 Task: Check the percentage active listings of contemporary in the last 5 years.
Action: Mouse moved to (872, 203)
Screenshot: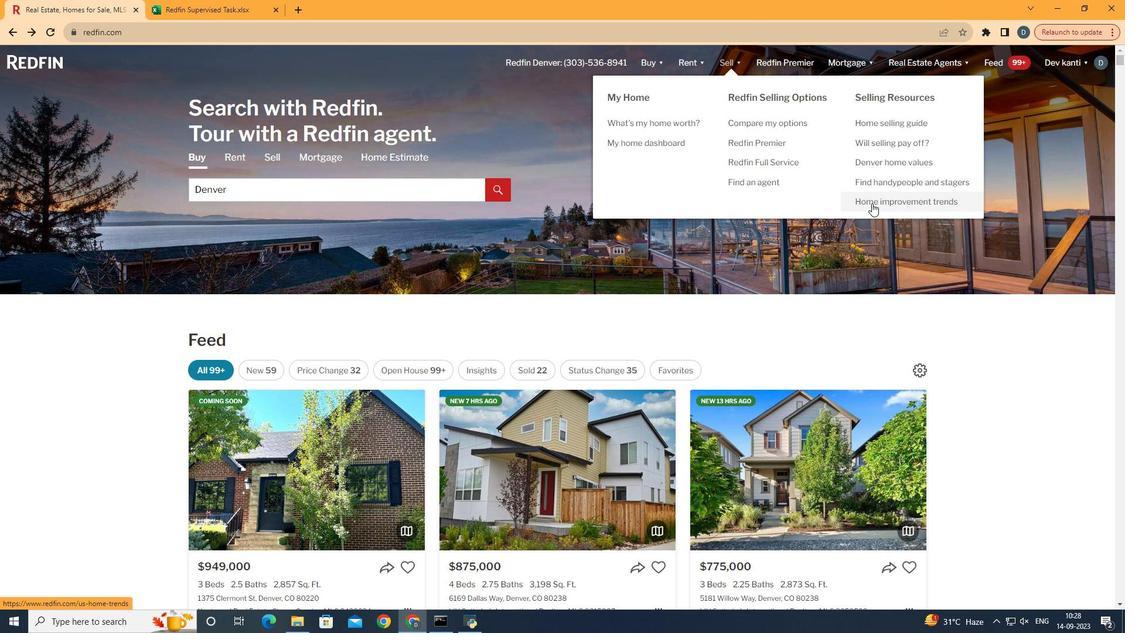 
Action: Mouse pressed left at (872, 203)
Screenshot: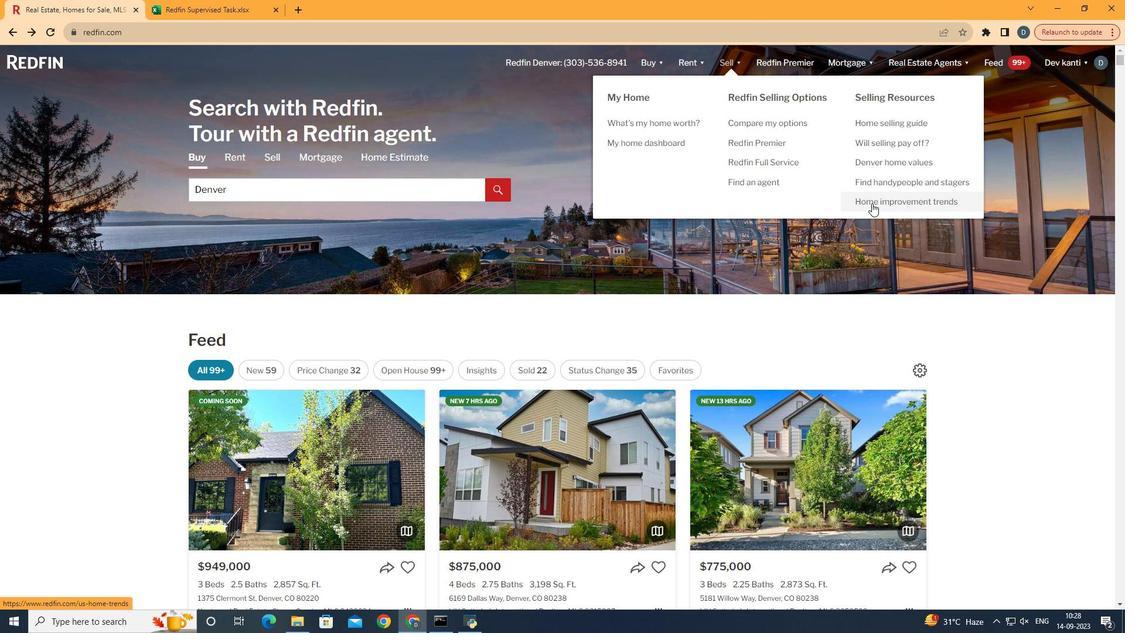 
Action: Mouse moved to (279, 225)
Screenshot: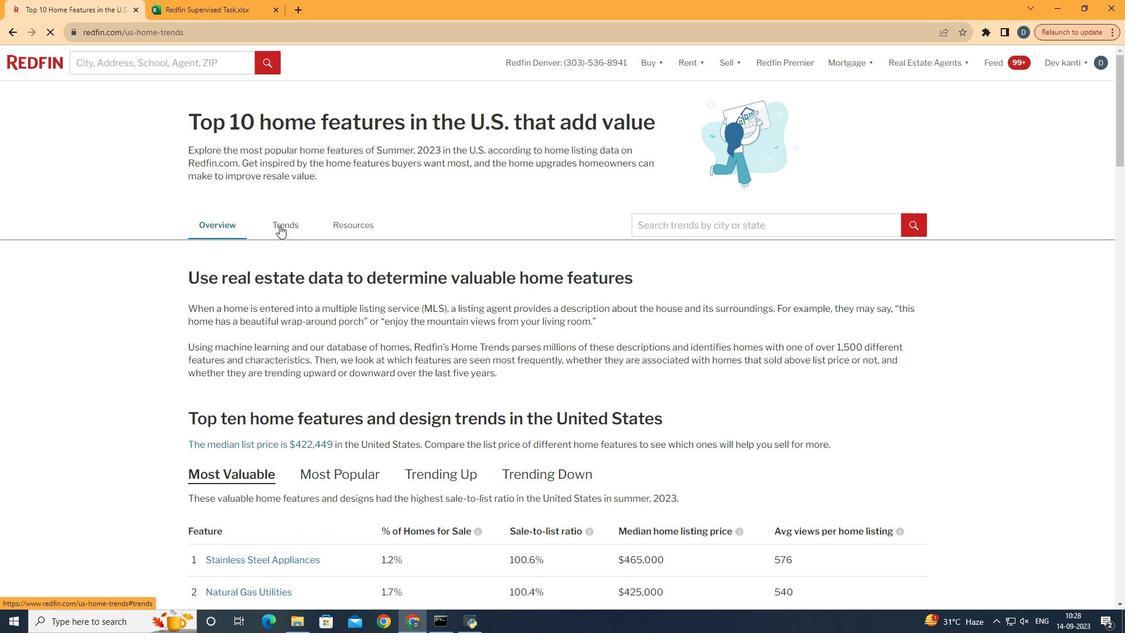 
Action: Mouse pressed left at (279, 225)
Screenshot: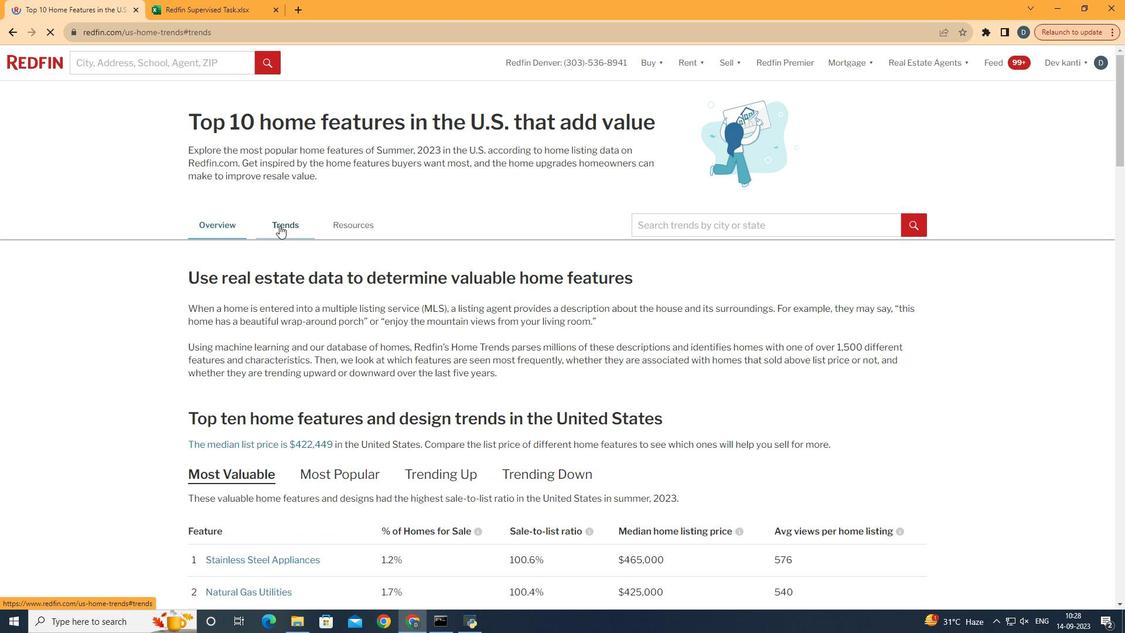 
Action: Mouse moved to (733, 315)
Screenshot: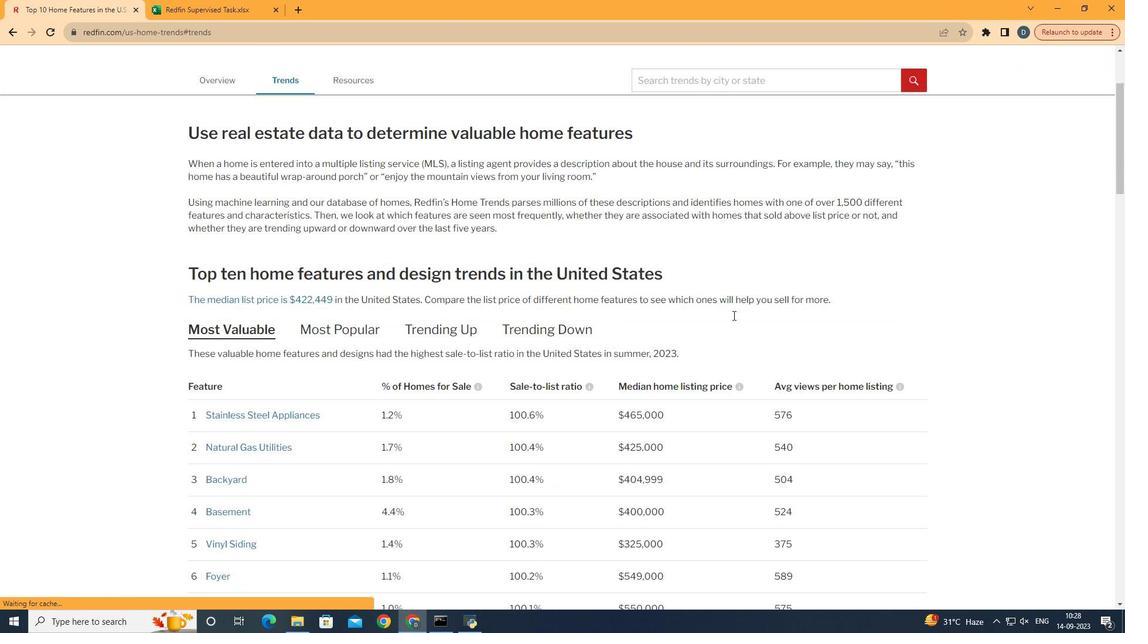 
Action: Mouse scrolled (733, 314) with delta (0, 0)
Screenshot: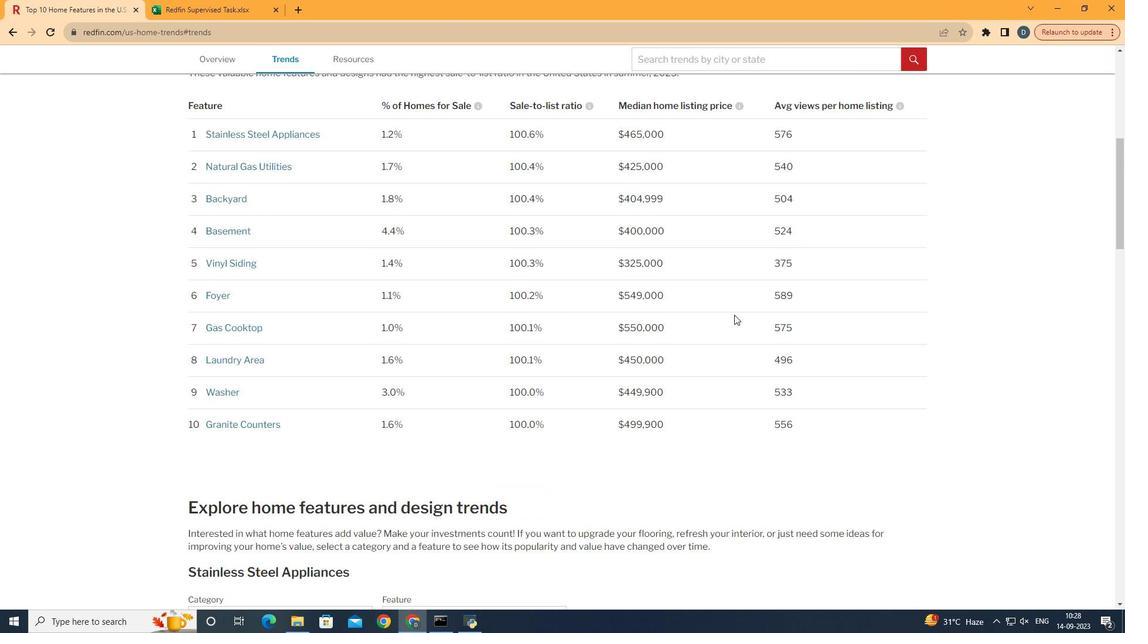 
Action: Mouse scrolled (733, 314) with delta (0, 0)
Screenshot: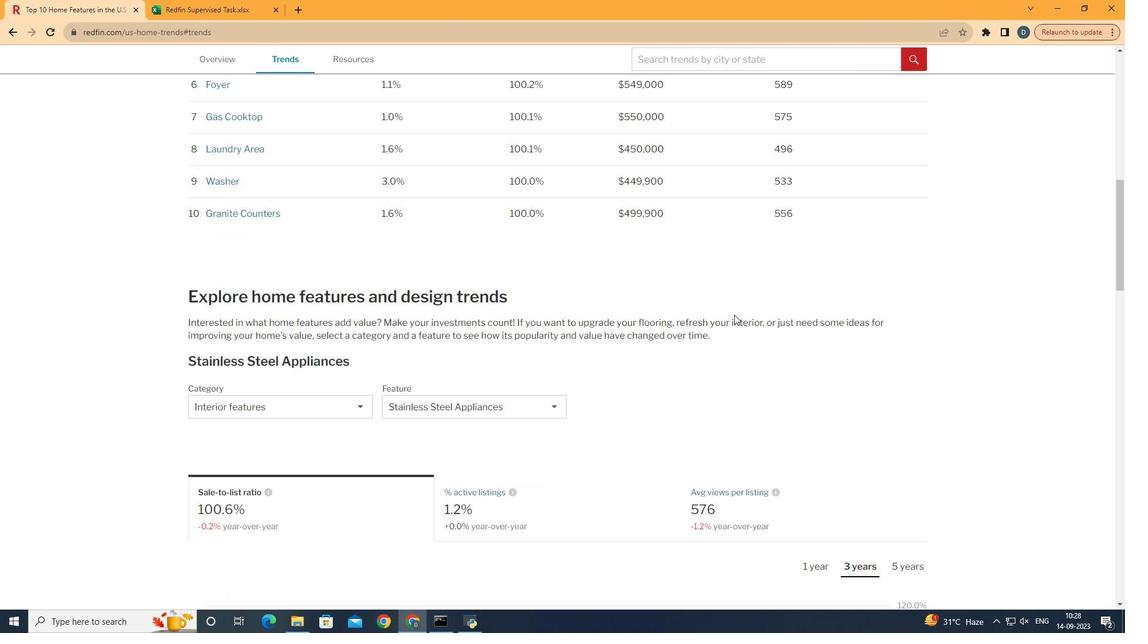 
Action: Mouse scrolled (733, 314) with delta (0, 0)
Screenshot: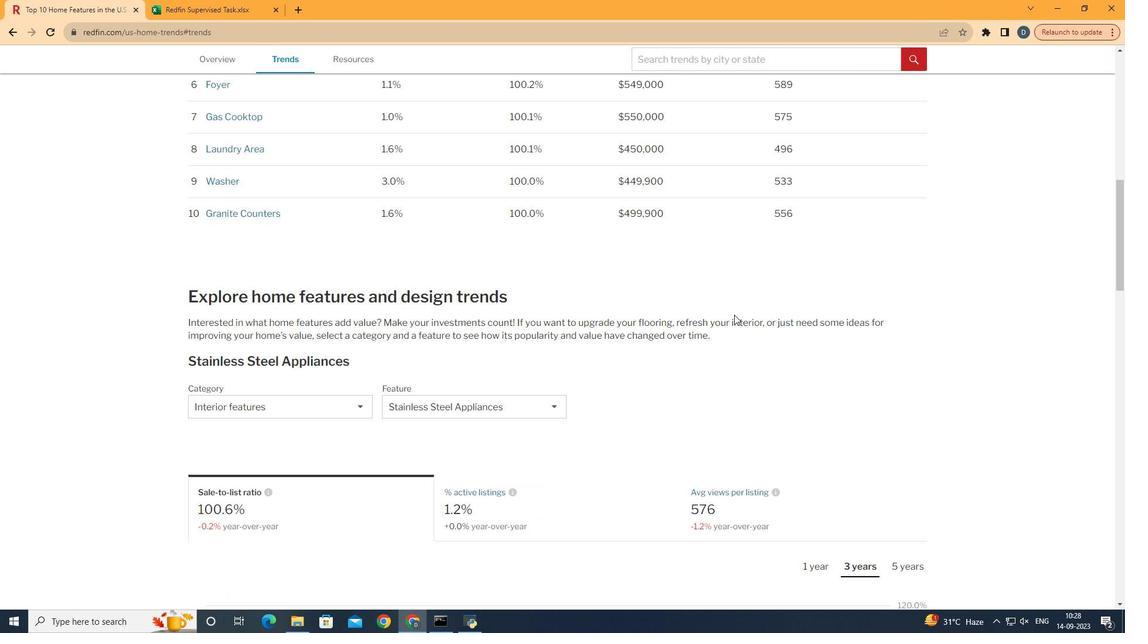 
Action: Mouse moved to (734, 315)
Screenshot: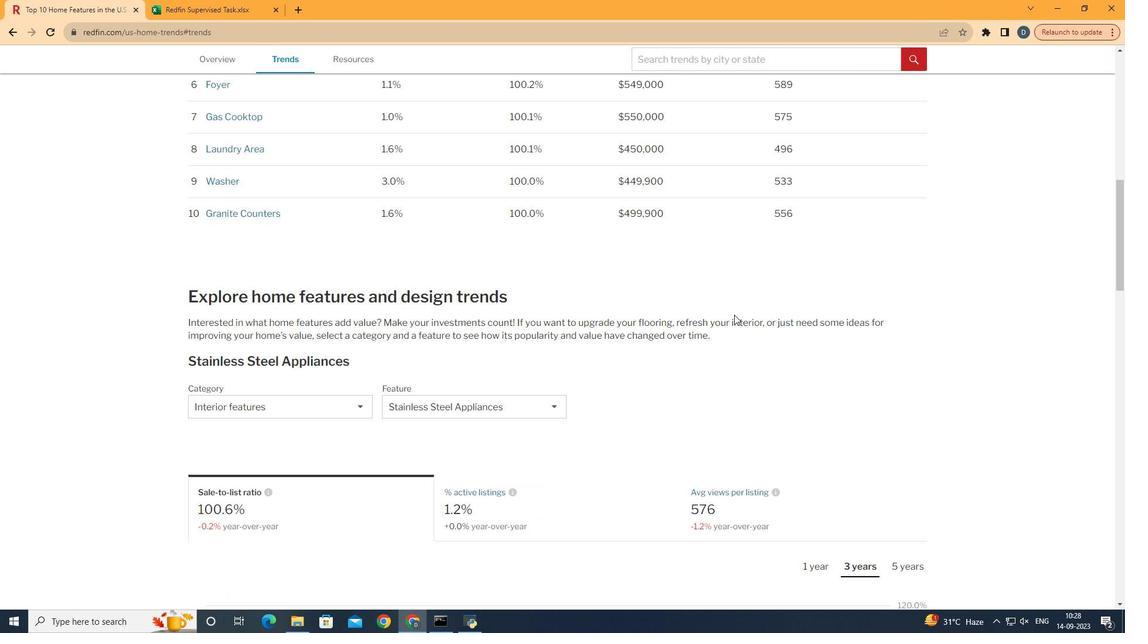 
Action: Mouse scrolled (734, 314) with delta (0, 0)
Screenshot: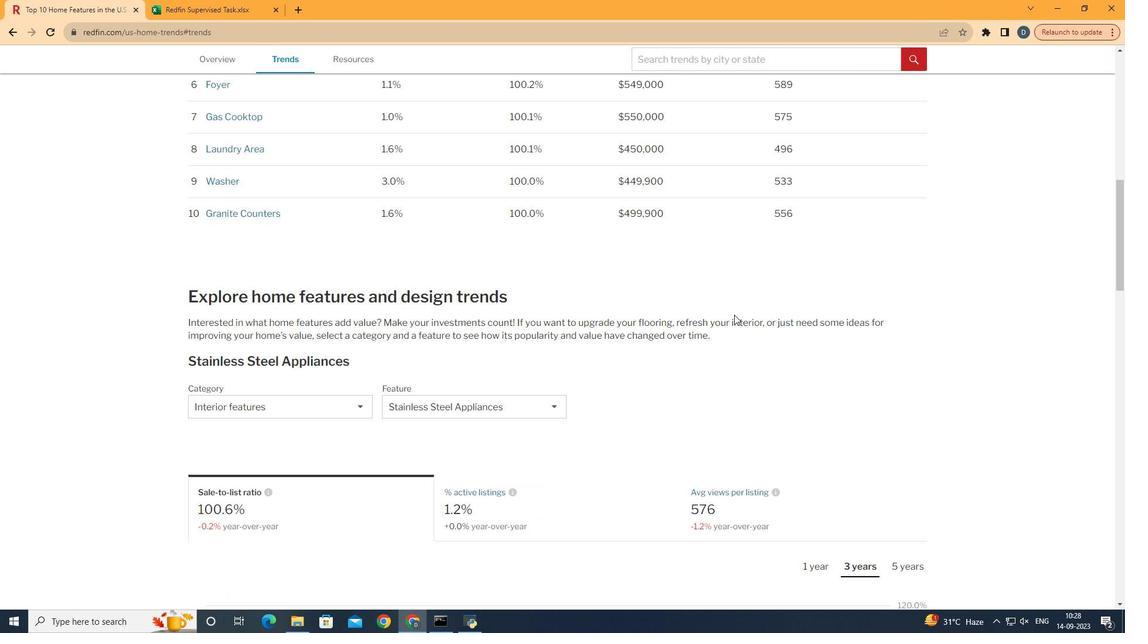 
Action: Mouse scrolled (734, 314) with delta (0, 0)
Screenshot: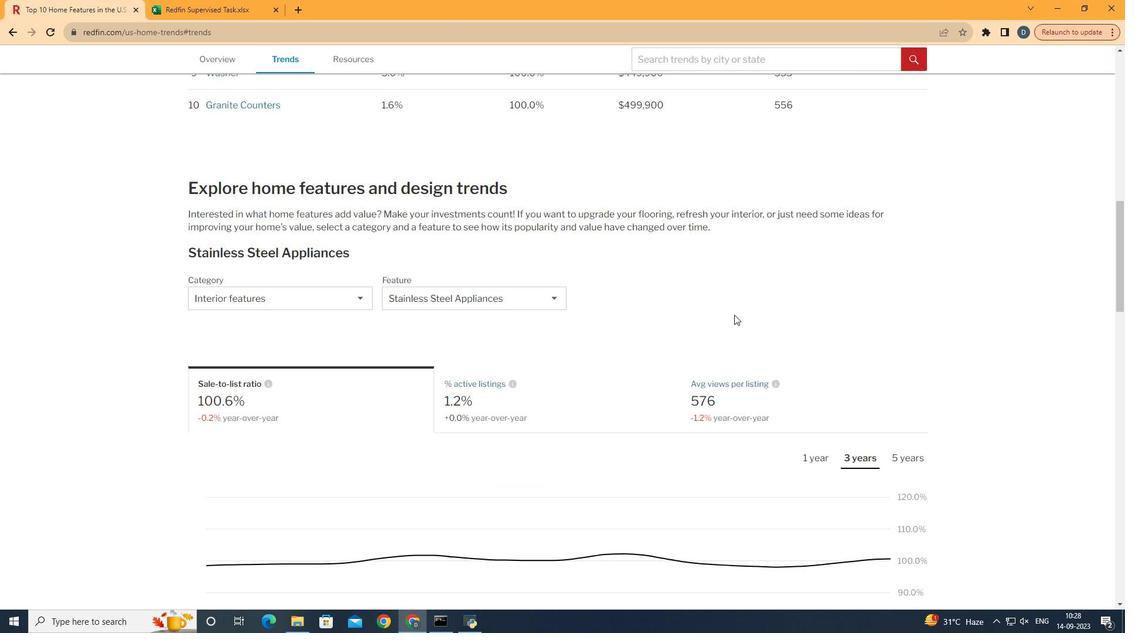 
Action: Mouse scrolled (734, 314) with delta (0, 0)
Screenshot: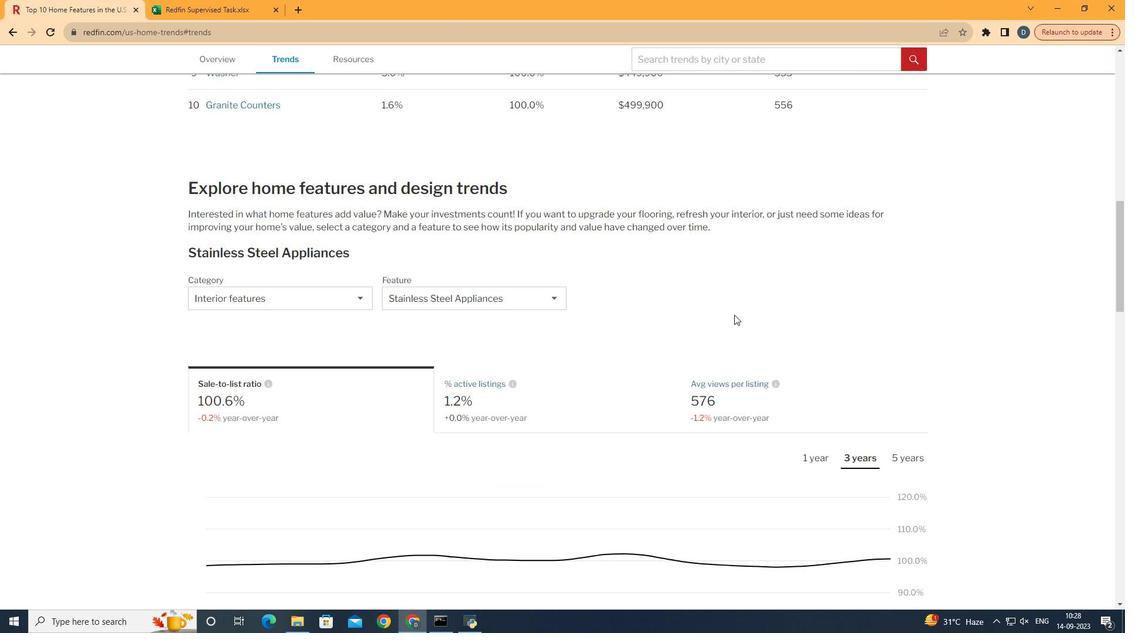 
Action: Mouse scrolled (734, 314) with delta (0, 0)
Screenshot: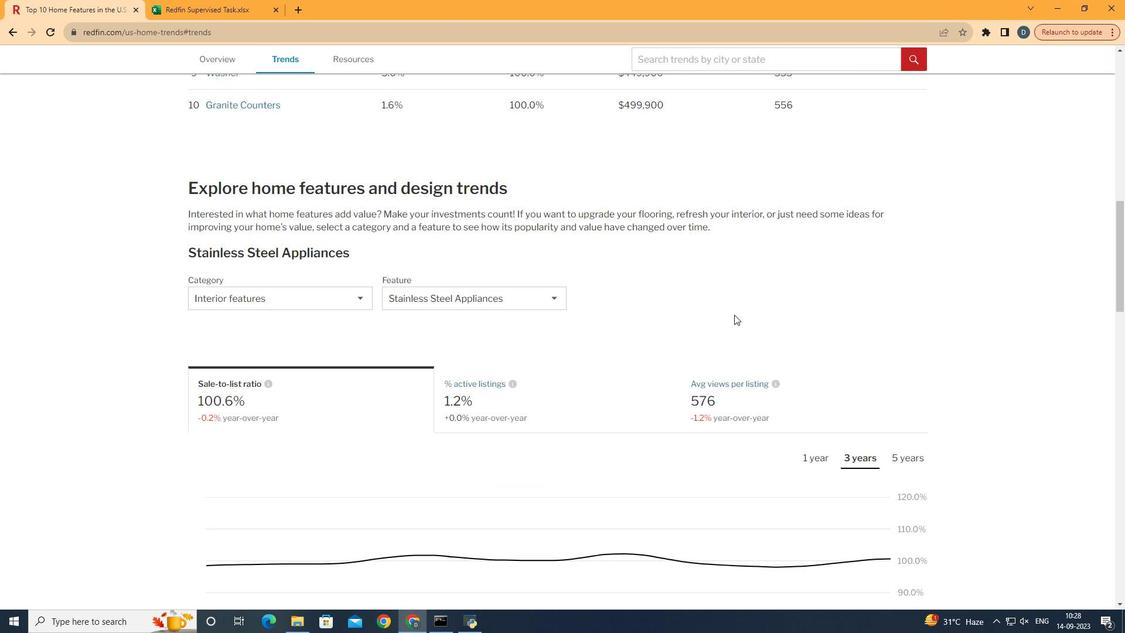 
Action: Mouse moved to (300, 291)
Screenshot: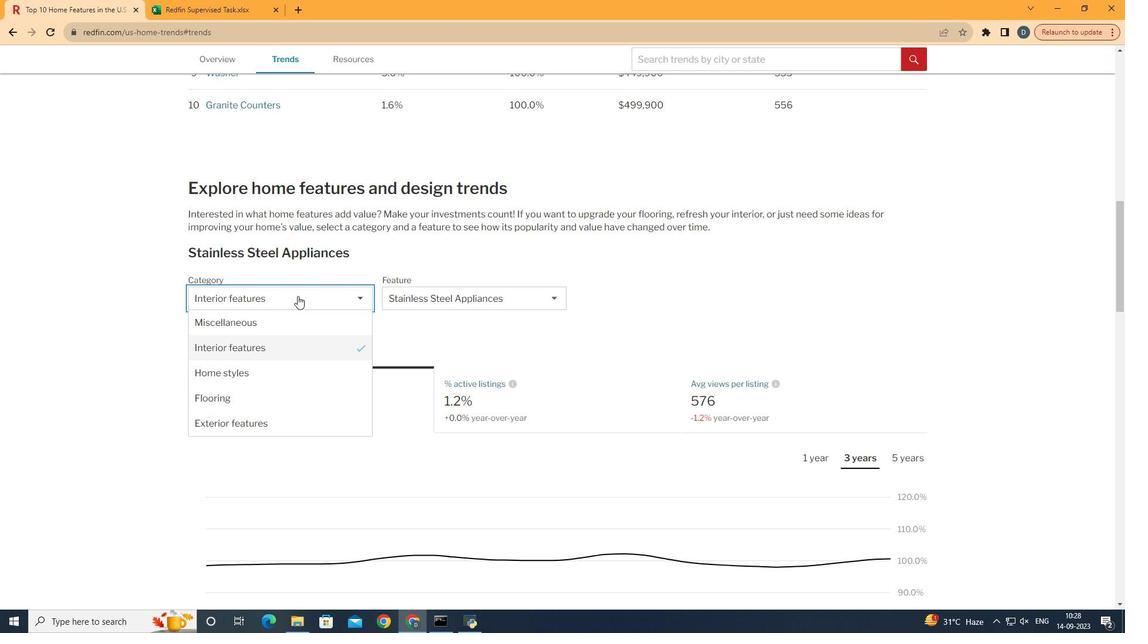 
Action: Mouse pressed left at (300, 291)
Screenshot: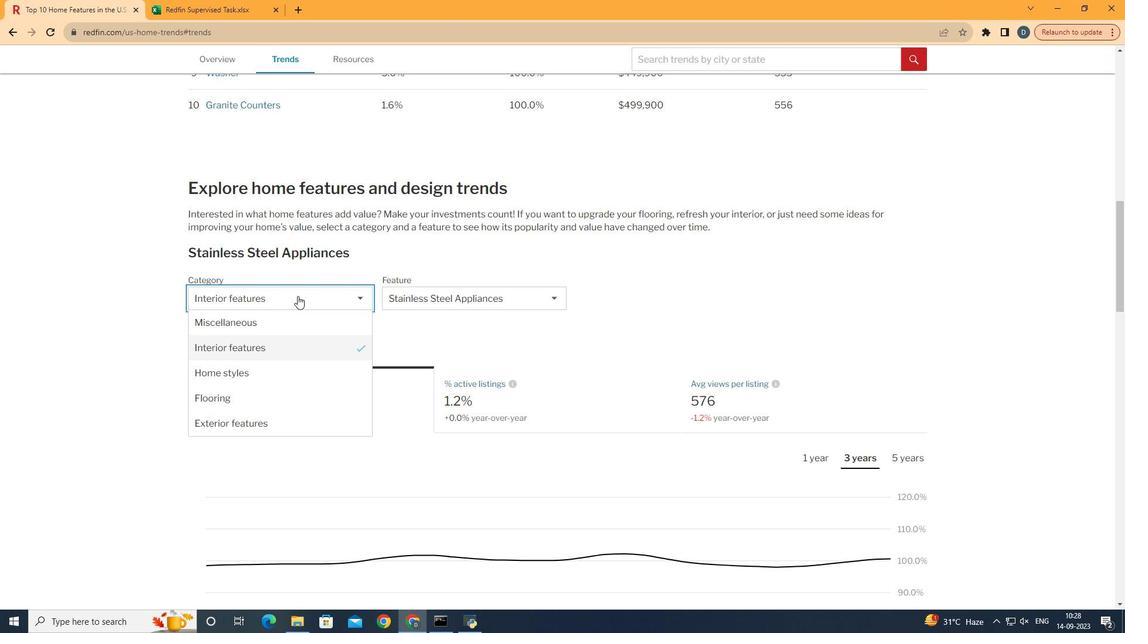 
Action: Mouse moved to (304, 371)
Screenshot: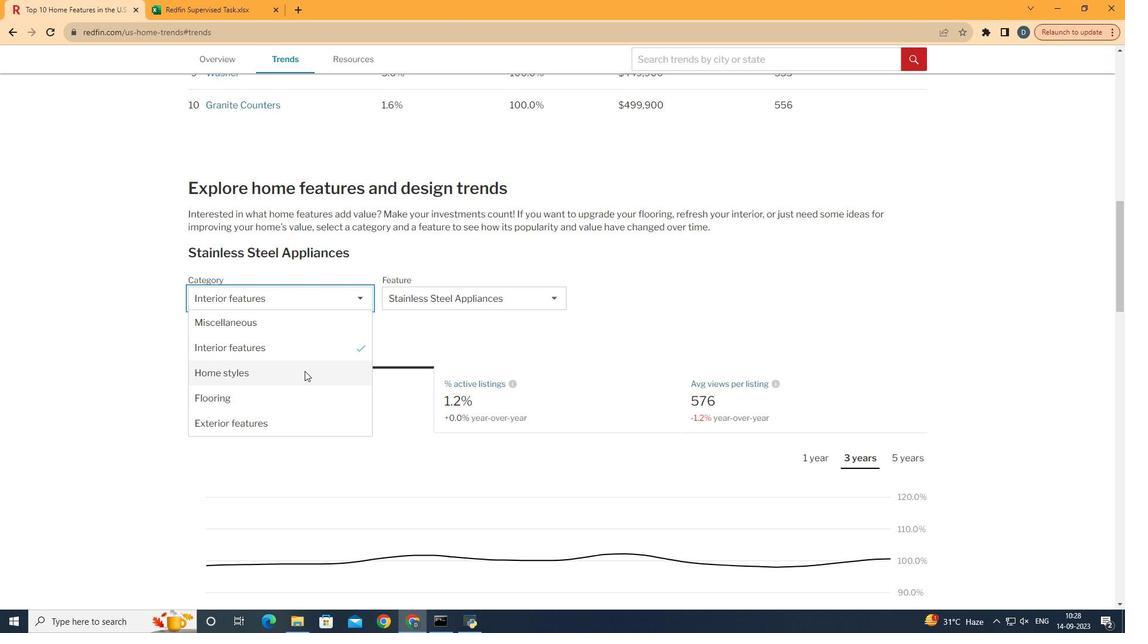 
Action: Mouse pressed left at (304, 371)
Screenshot: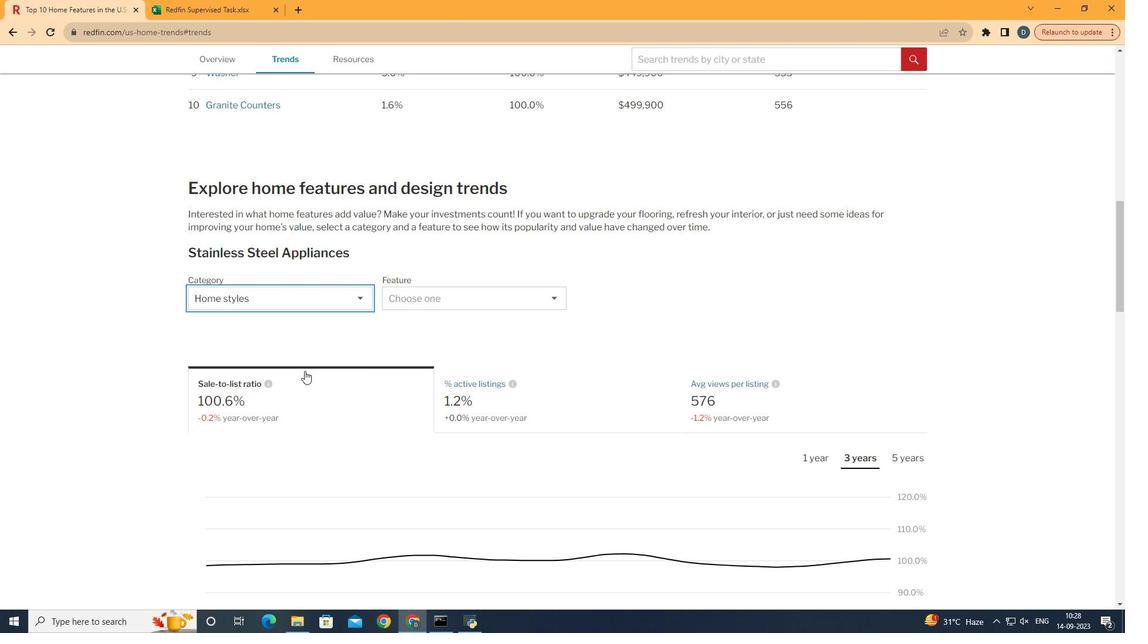 
Action: Mouse moved to (525, 297)
Screenshot: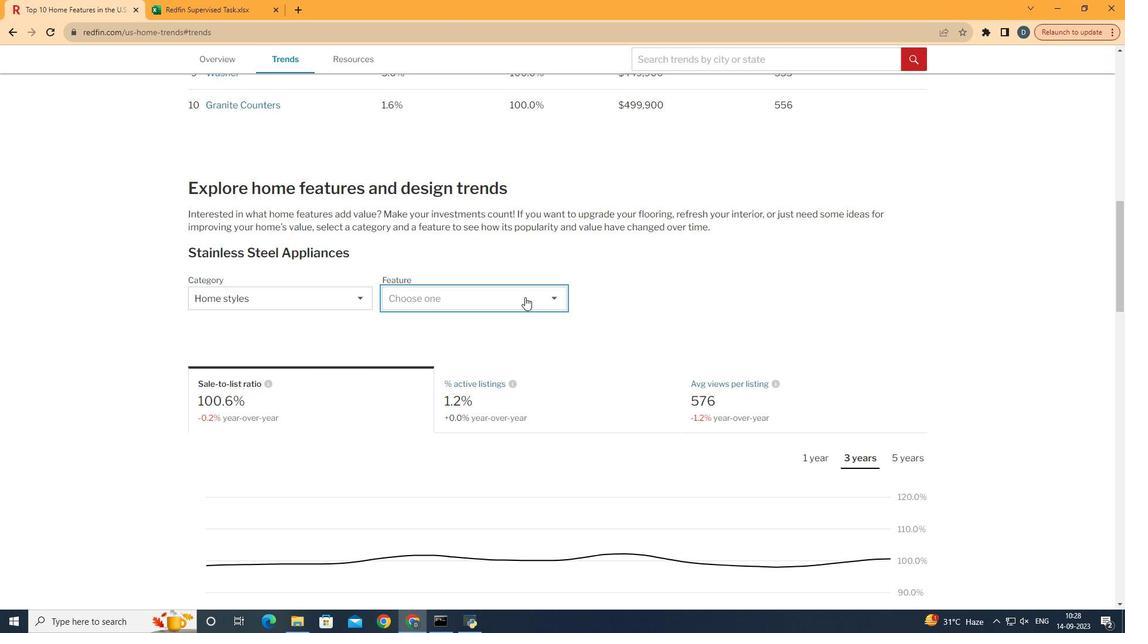 
Action: Mouse pressed left at (525, 297)
Screenshot: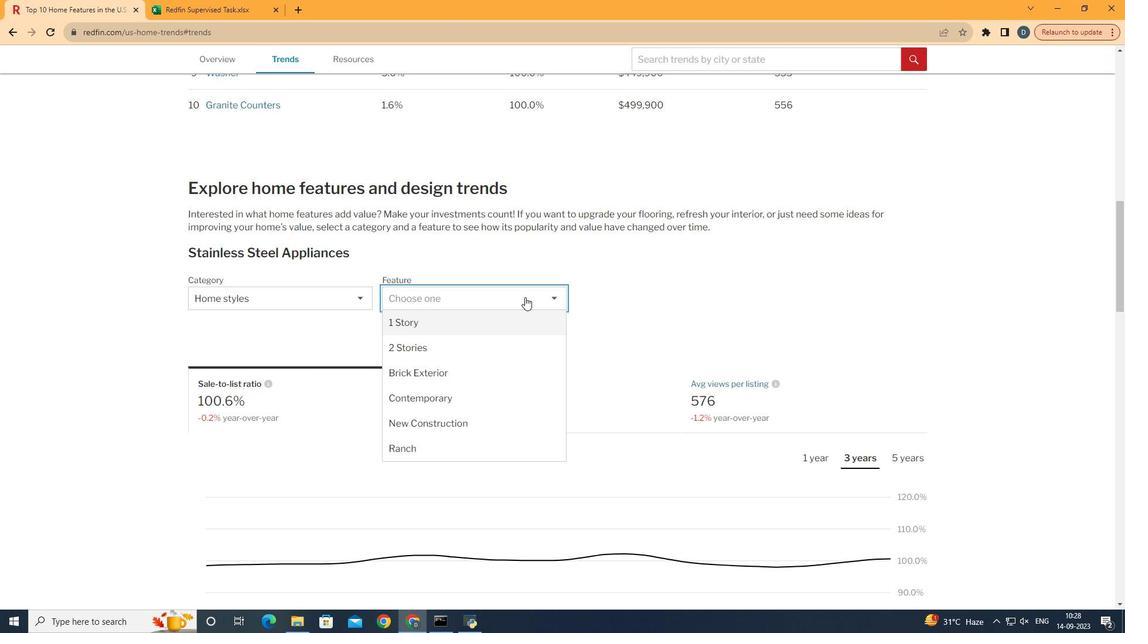 
Action: Mouse moved to (506, 409)
Screenshot: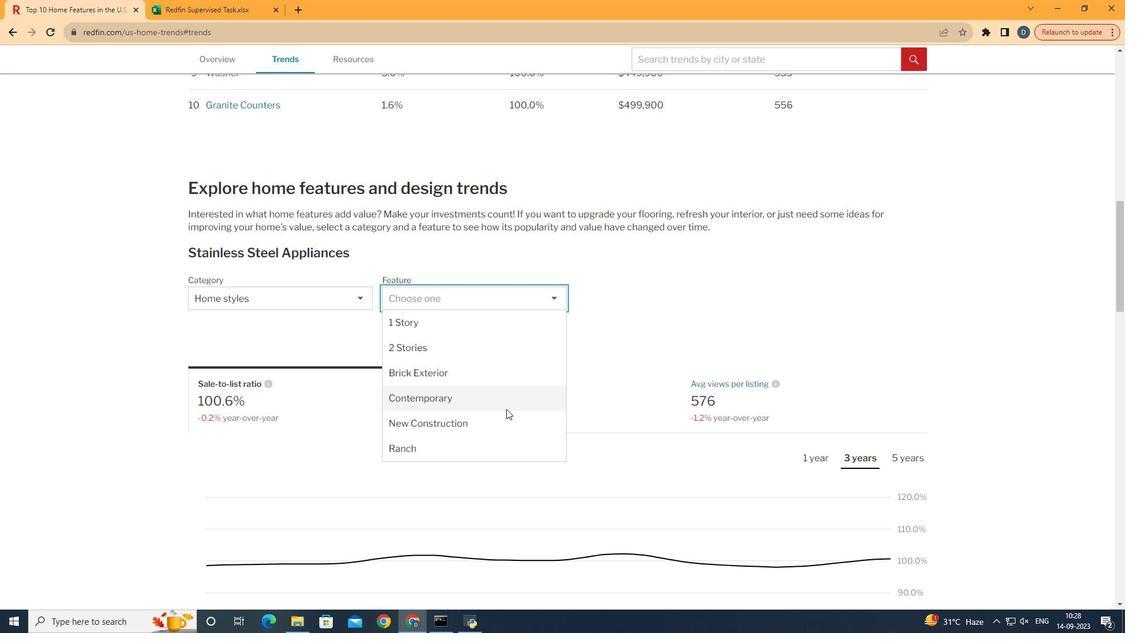 
Action: Mouse pressed left at (506, 409)
Screenshot: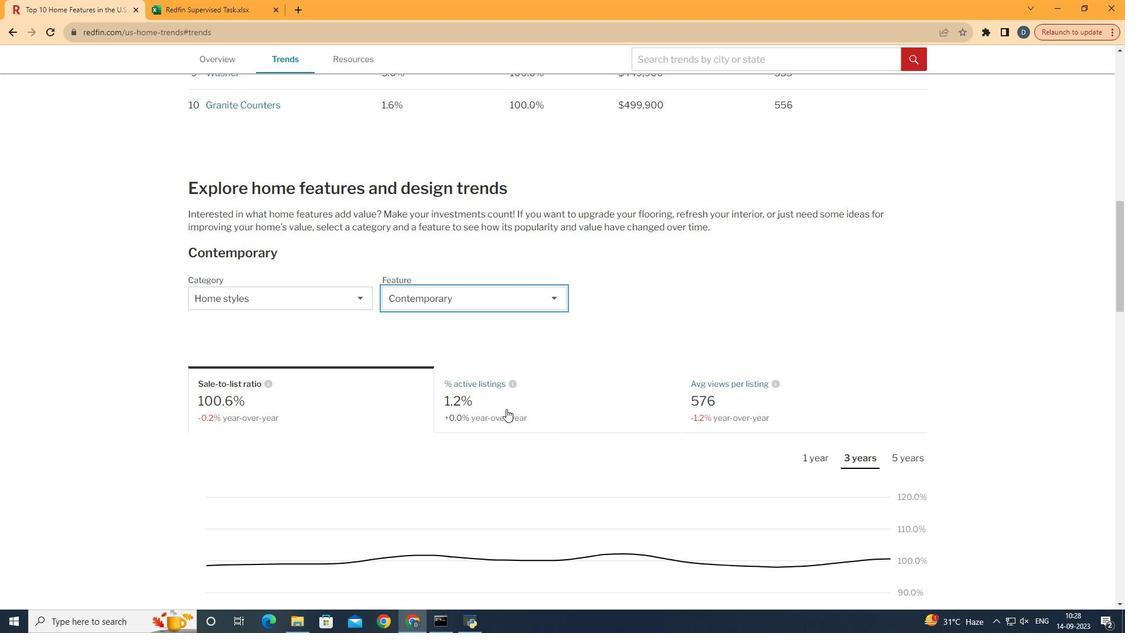 
Action: Mouse moved to (637, 314)
Screenshot: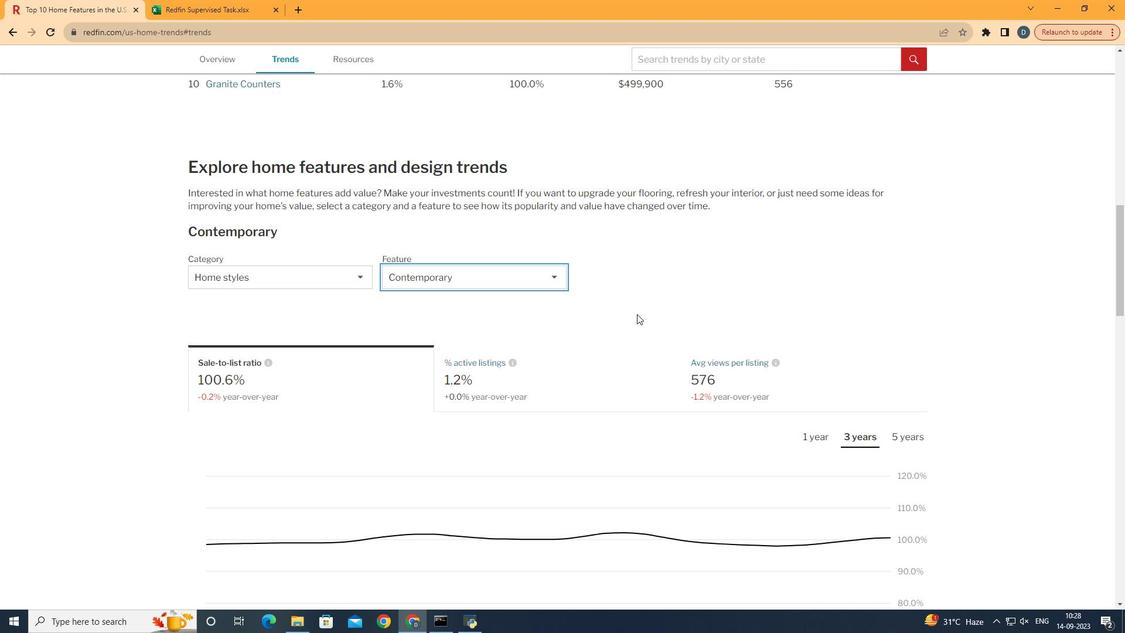 
Action: Mouse scrolled (637, 313) with delta (0, 0)
Screenshot: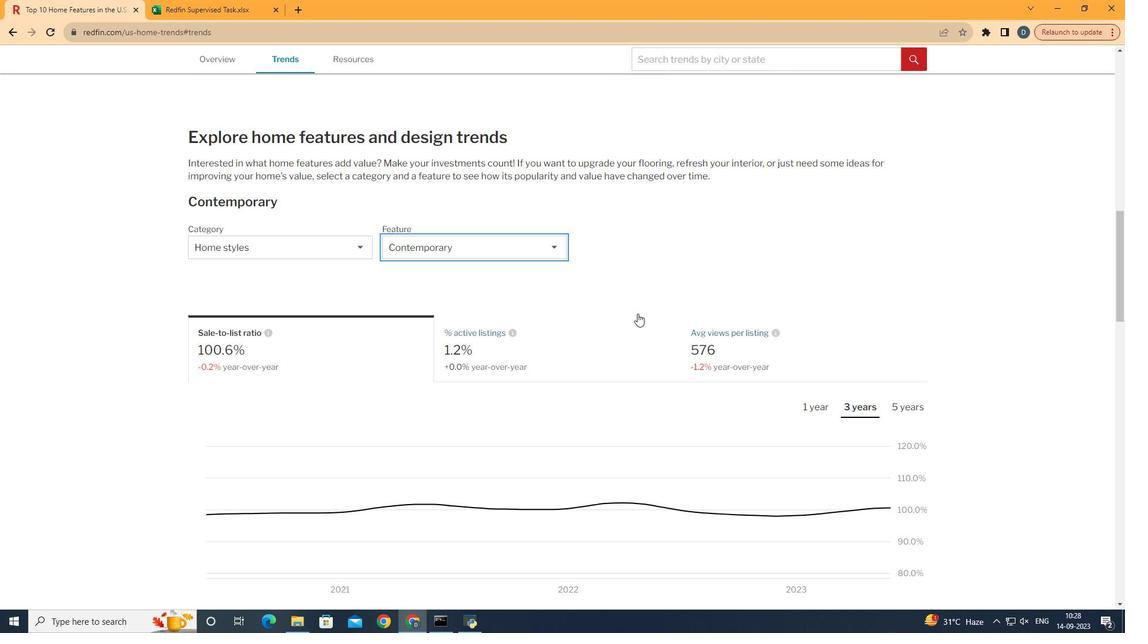 
Action: Mouse moved to (593, 332)
Screenshot: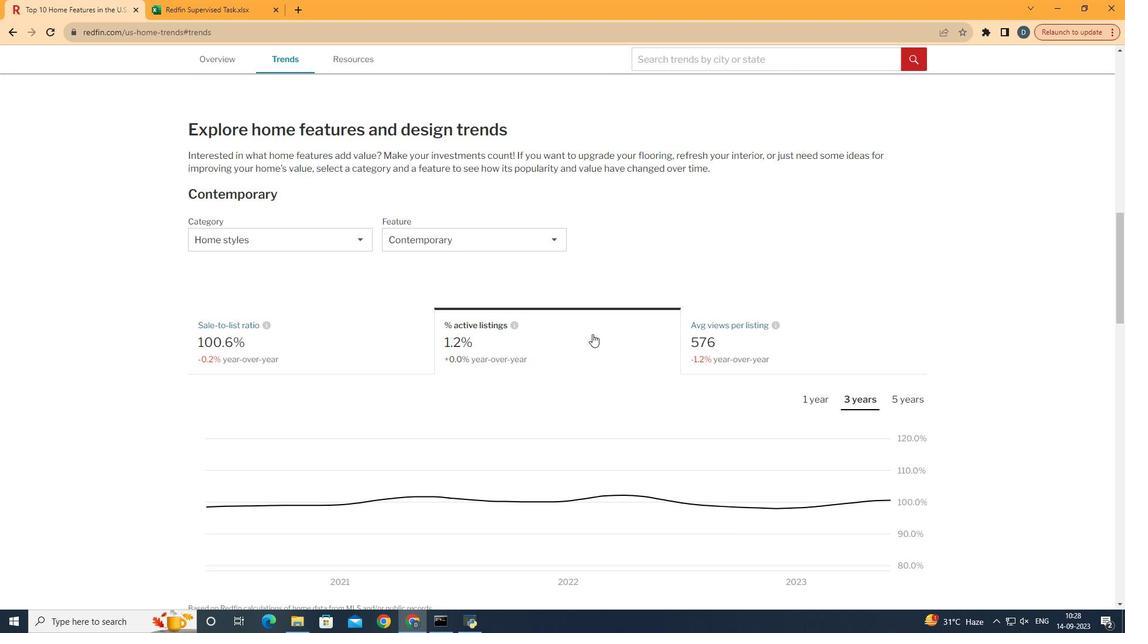 
Action: Mouse pressed left at (593, 332)
Screenshot: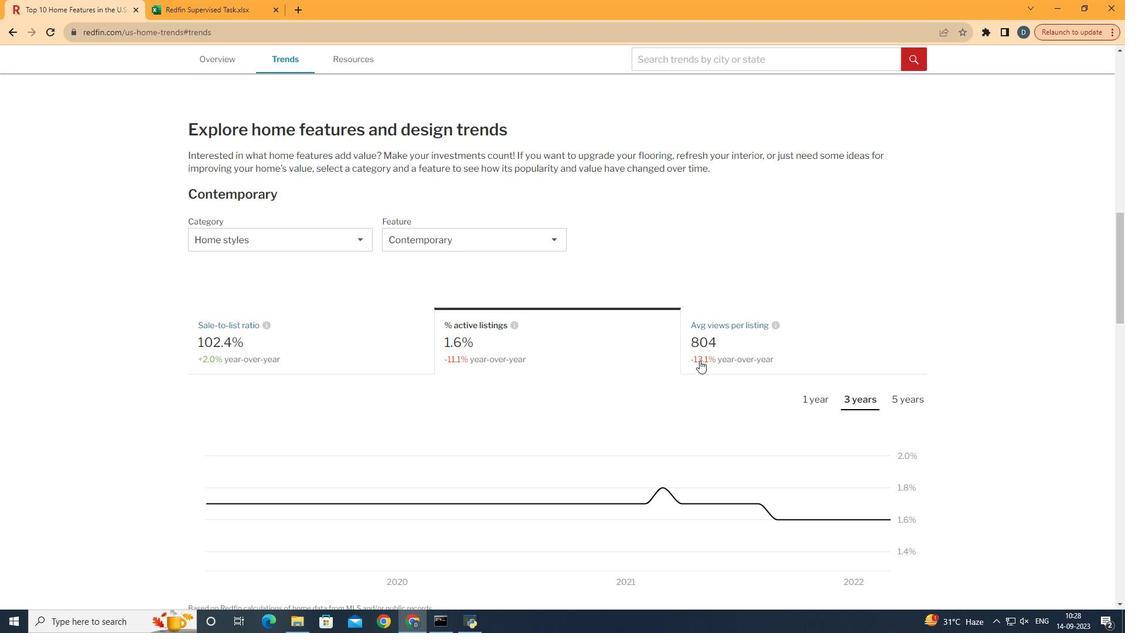 
Action: Mouse moved to (969, 353)
Screenshot: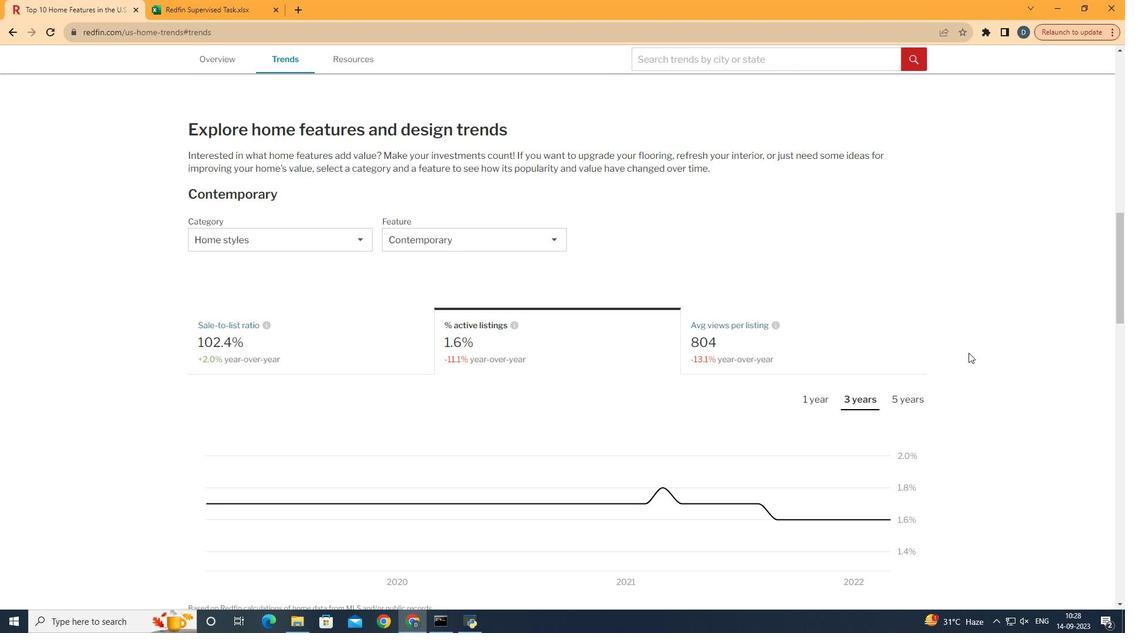 
Action: Mouse scrolled (969, 352) with delta (0, 0)
Screenshot: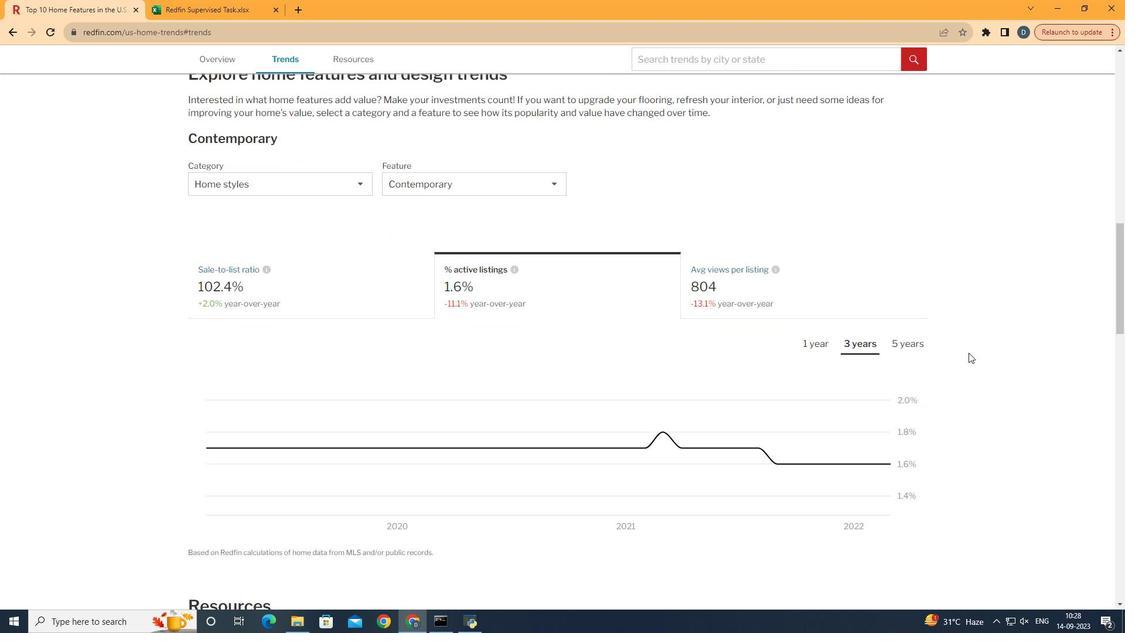 
Action: Mouse moved to (915, 340)
Screenshot: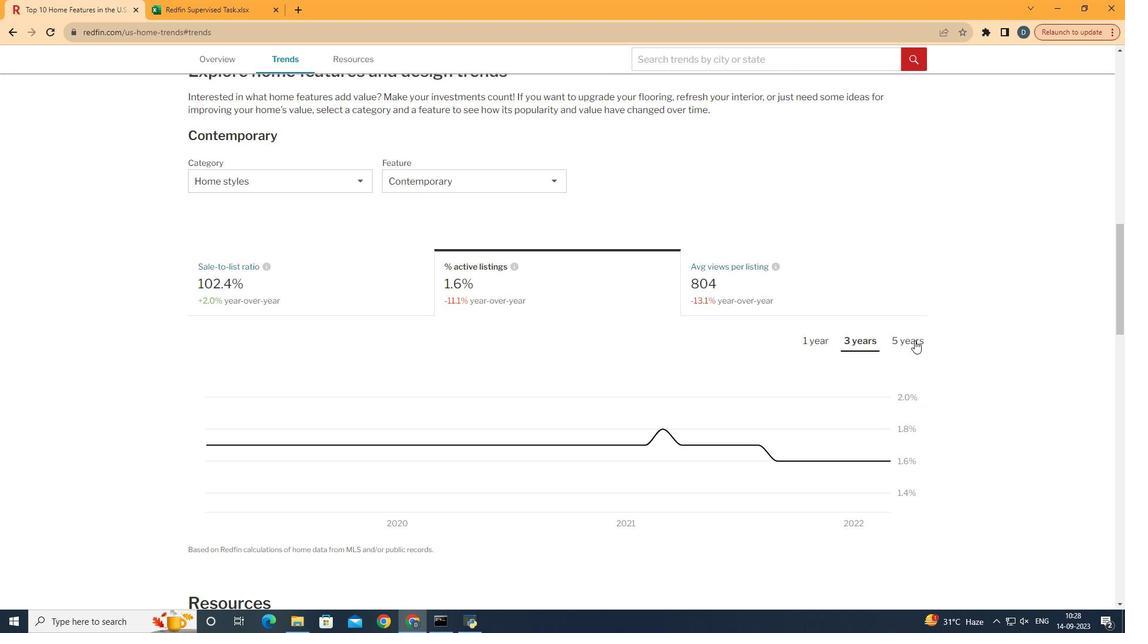 
Action: Mouse pressed left at (915, 340)
Screenshot: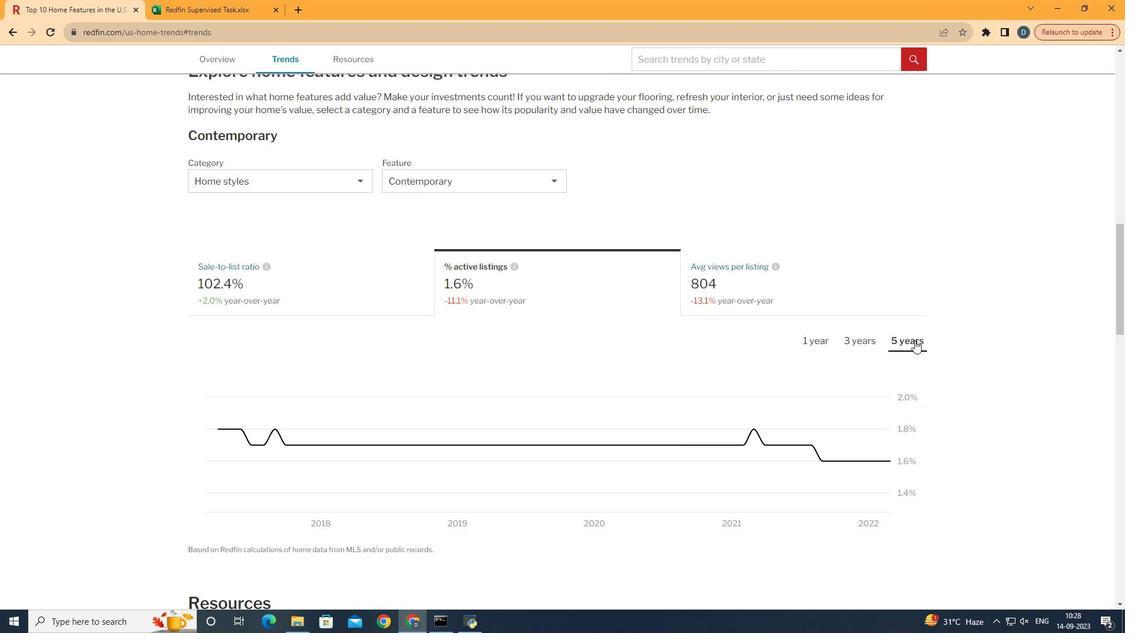 
